 Task: Create a due date automation trigger when advanced on, on the wednesday of the week a card is due add dates without a complete due date at 11:00 AM.
Action: Mouse moved to (936, 71)
Screenshot: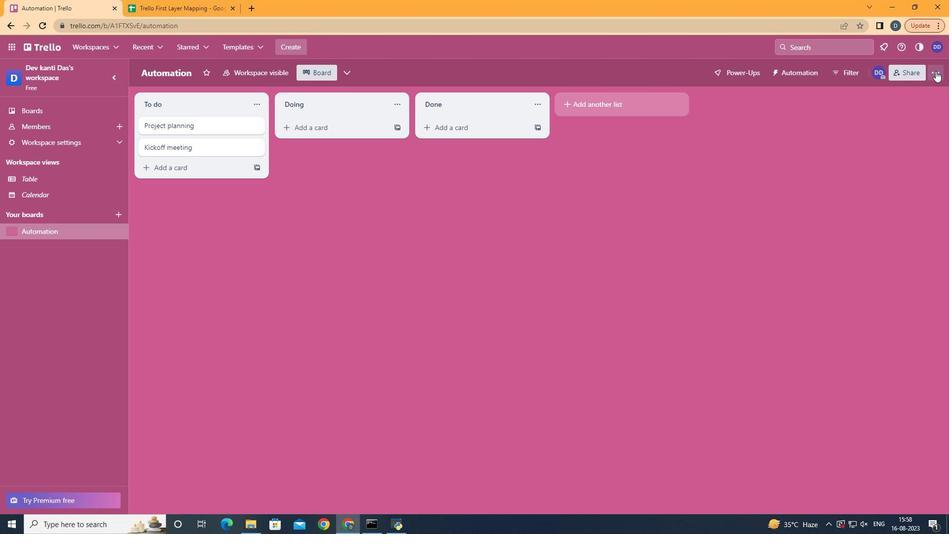 
Action: Mouse pressed left at (936, 71)
Screenshot: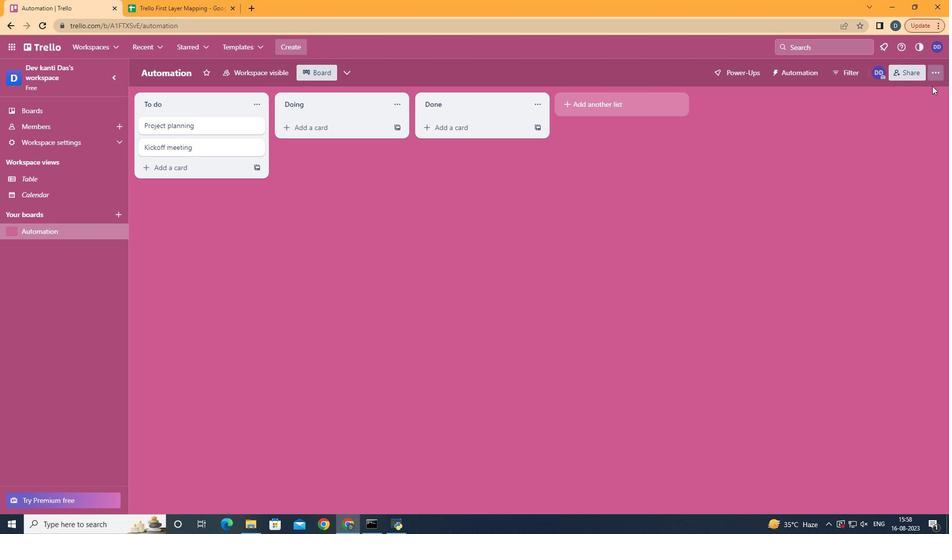 
Action: Mouse moved to (875, 204)
Screenshot: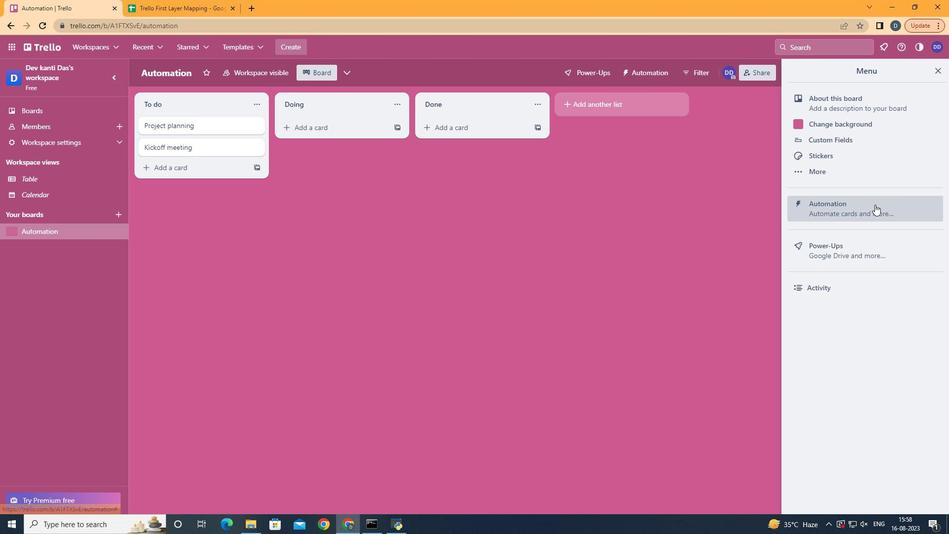 
Action: Mouse pressed left at (875, 204)
Screenshot: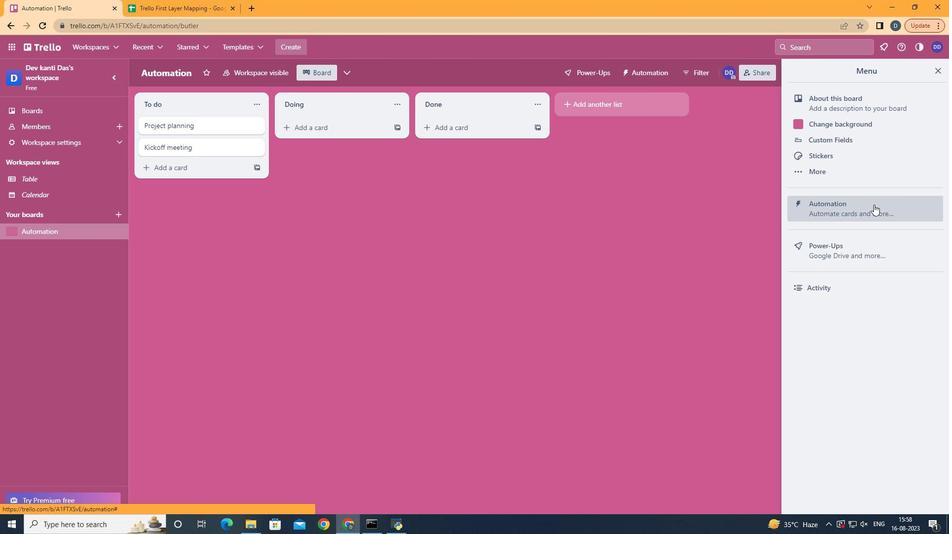 
Action: Mouse moved to (211, 205)
Screenshot: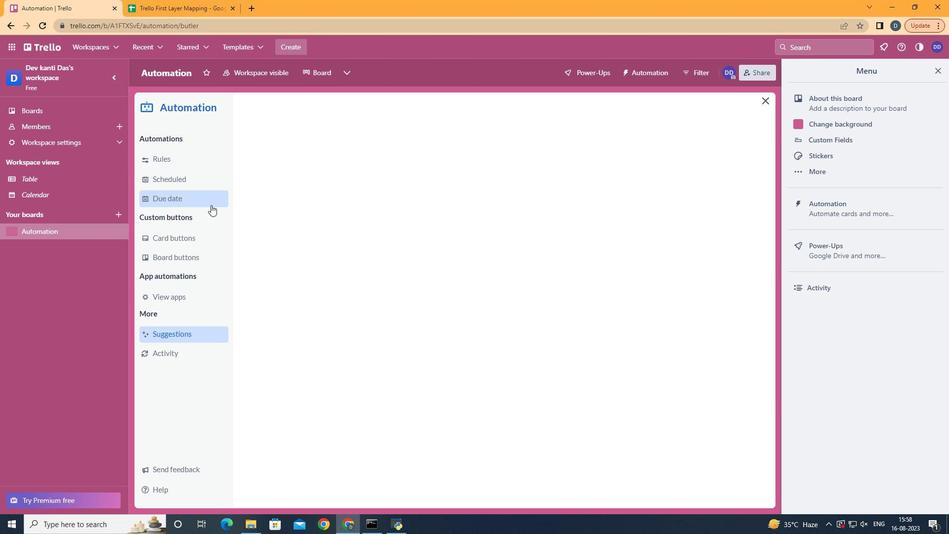 
Action: Mouse pressed left at (211, 205)
Screenshot: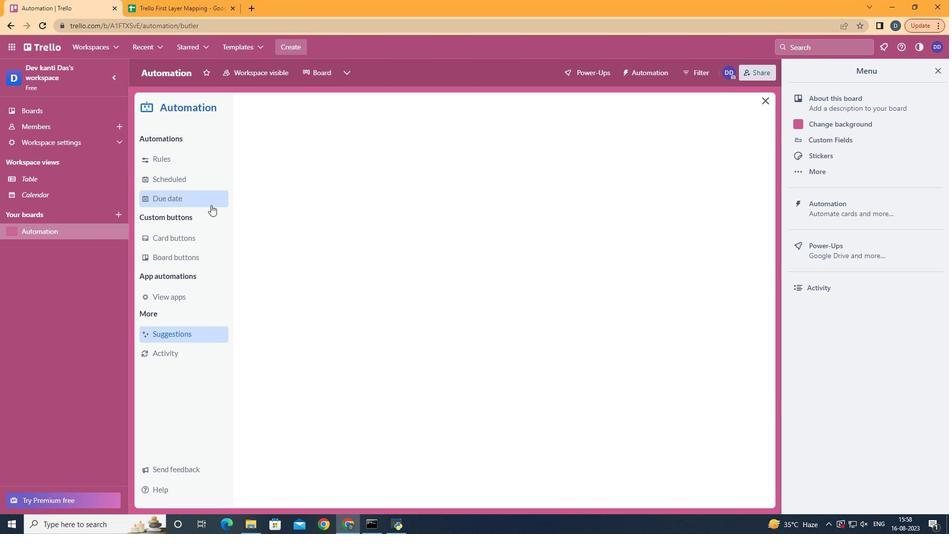 
Action: Mouse moved to (697, 121)
Screenshot: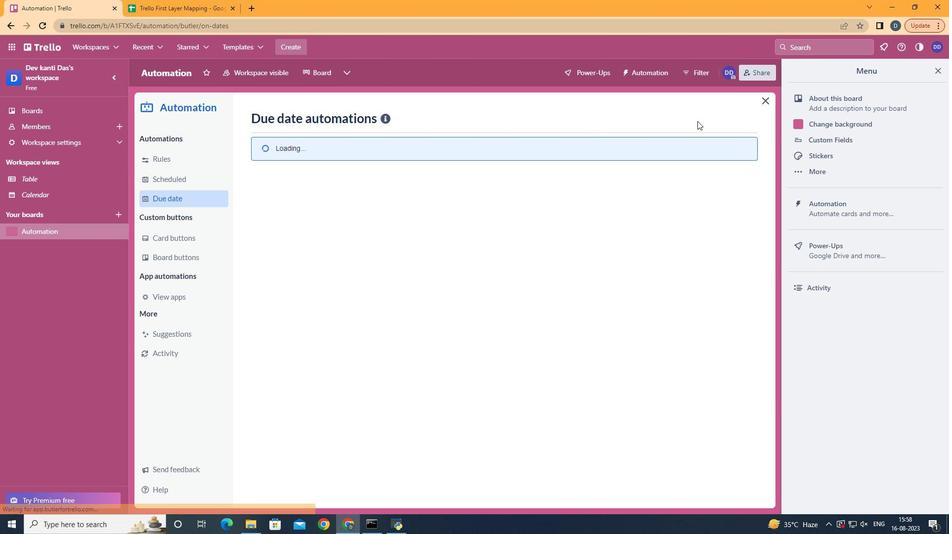
Action: Mouse pressed left at (697, 121)
Screenshot: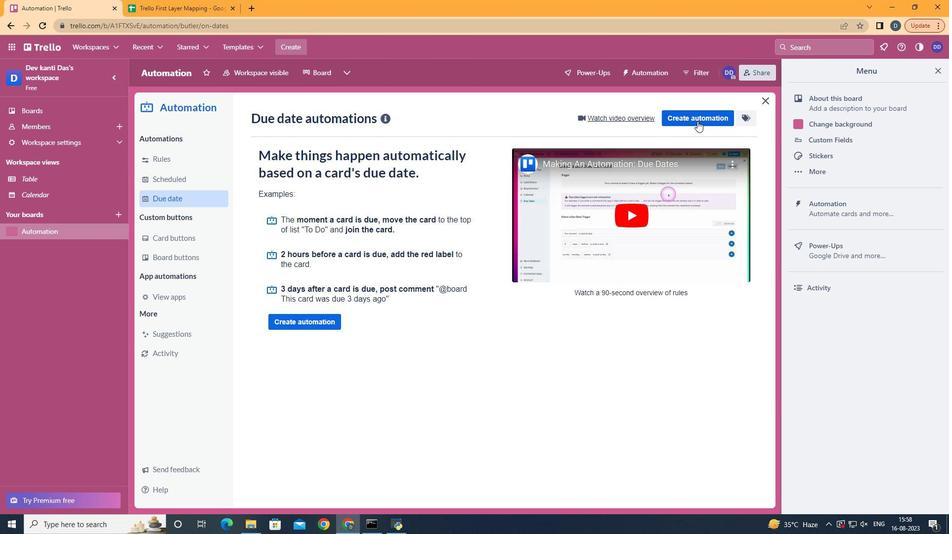 
Action: Mouse pressed left at (697, 121)
Screenshot: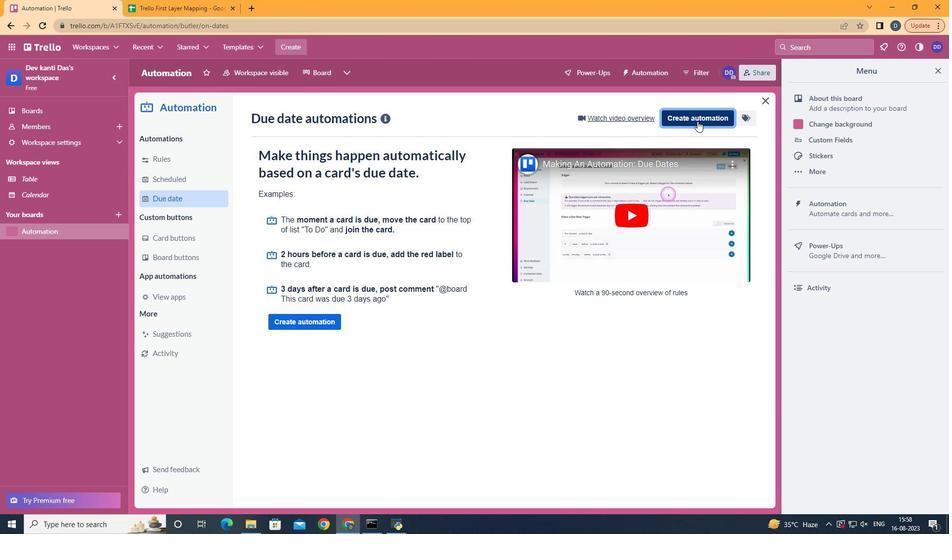 
Action: Mouse moved to (530, 213)
Screenshot: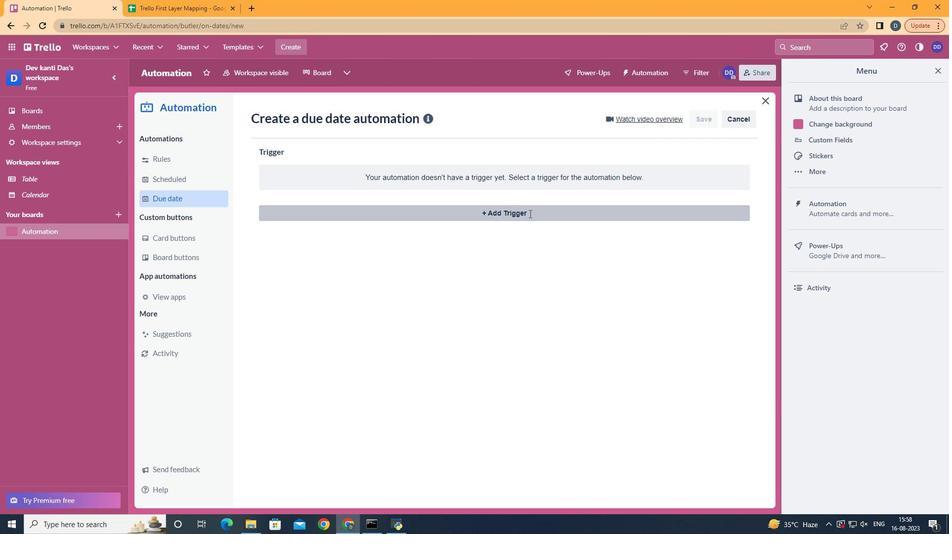 
Action: Mouse pressed left at (530, 213)
Screenshot: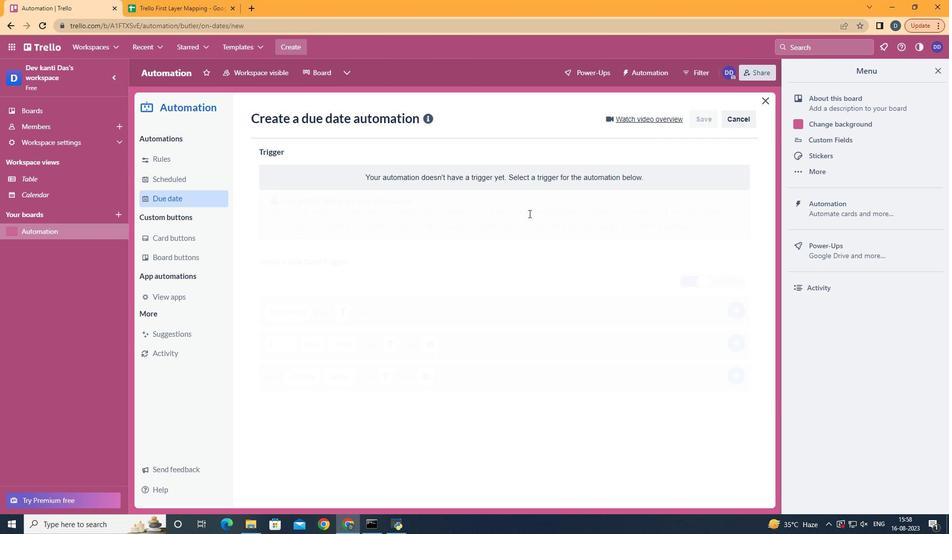 
Action: Mouse moved to (320, 294)
Screenshot: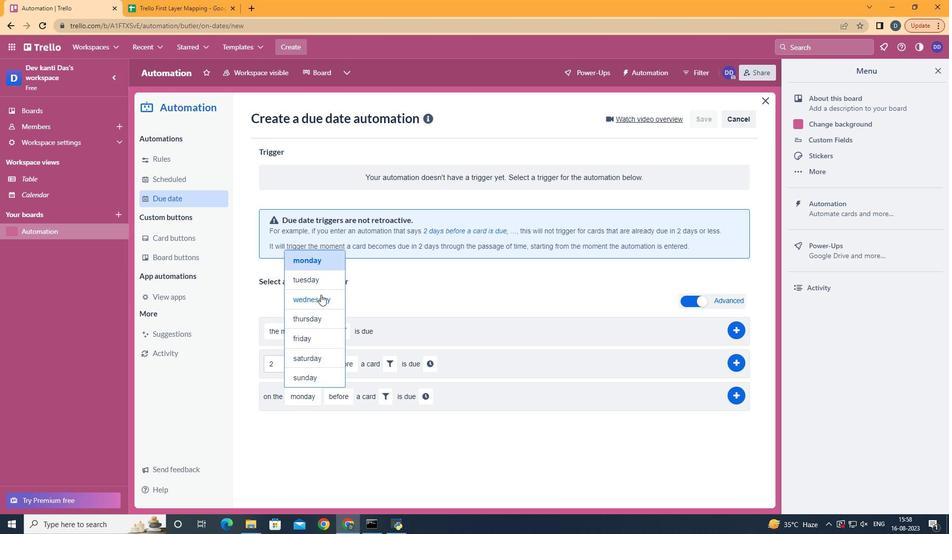 
Action: Mouse pressed left at (320, 294)
Screenshot: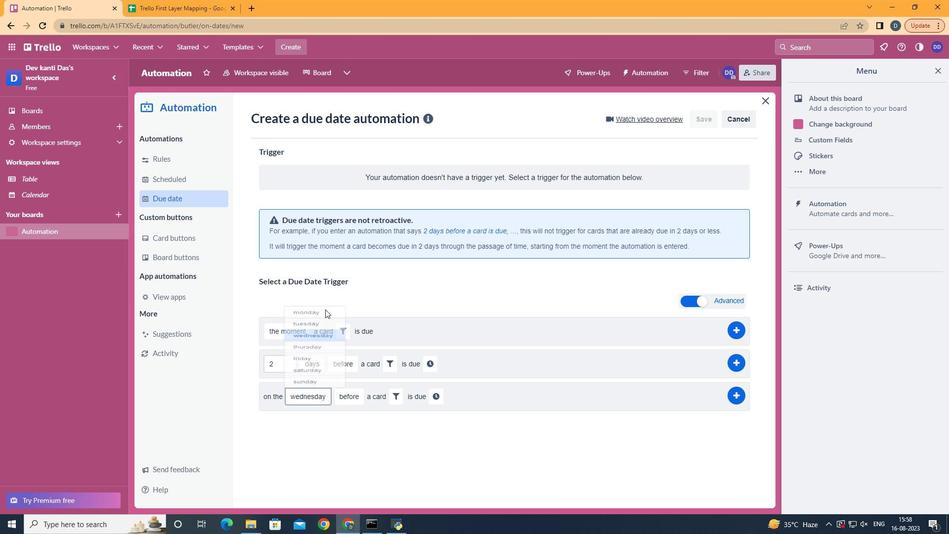 
Action: Mouse moved to (364, 450)
Screenshot: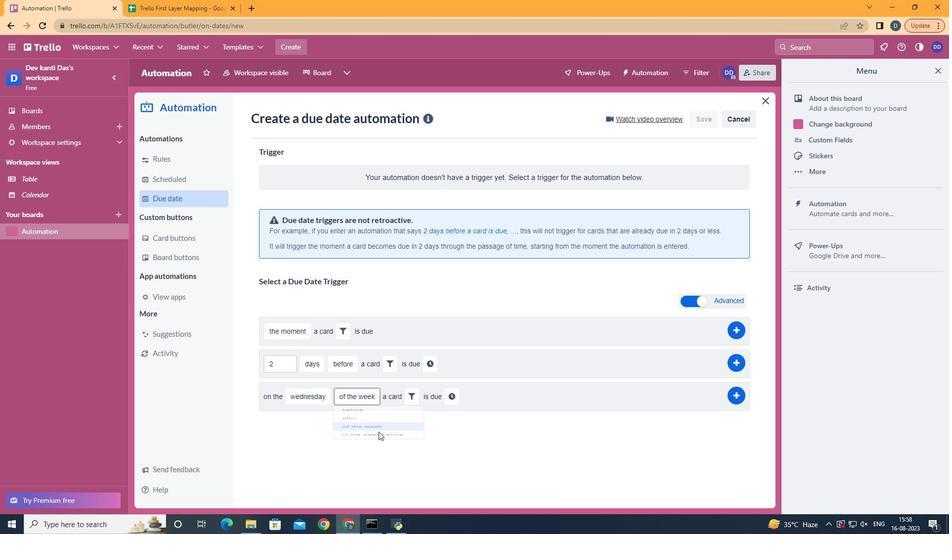 
Action: Mouse pressed left at (364, 450)
Screenshot: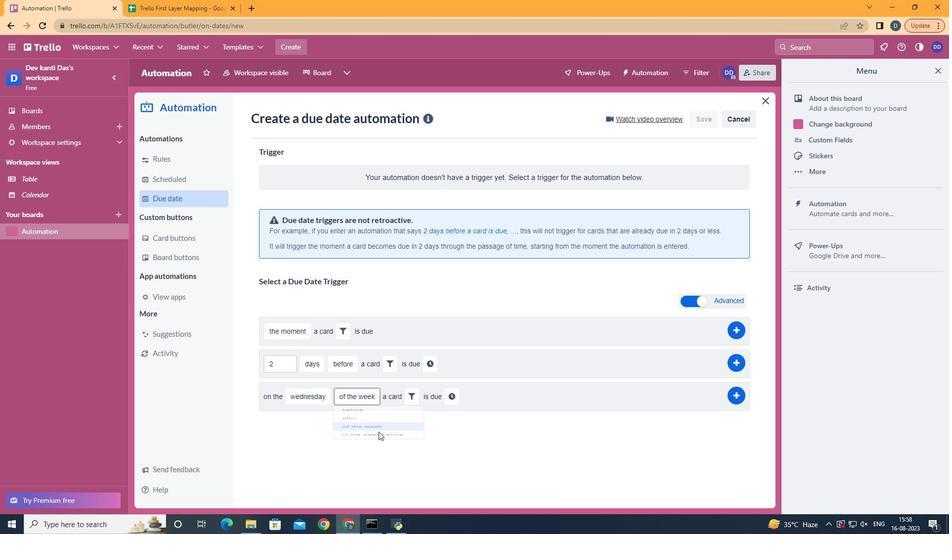 
Action: Mouse moved to (420, 392)
Screenshot: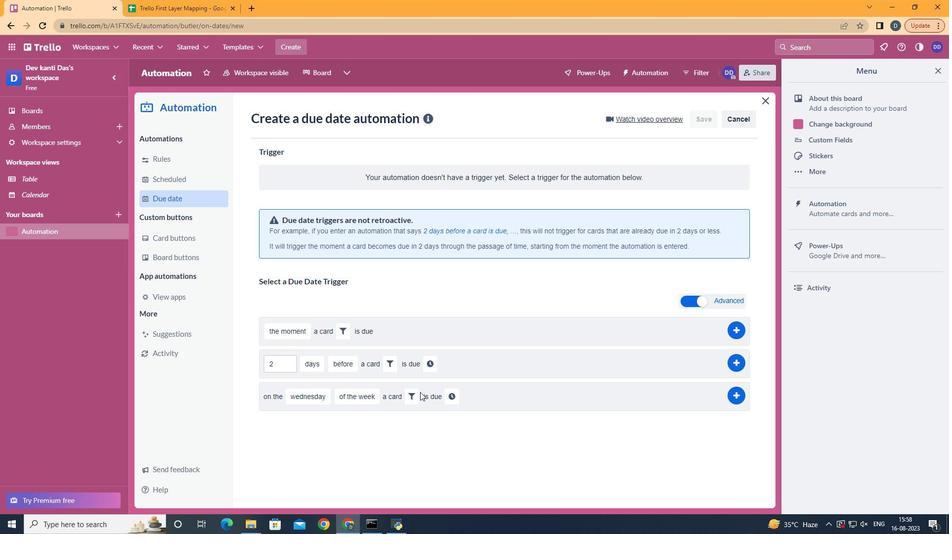 
Action: Mouse pressed left at (420, 392)
Screenshot: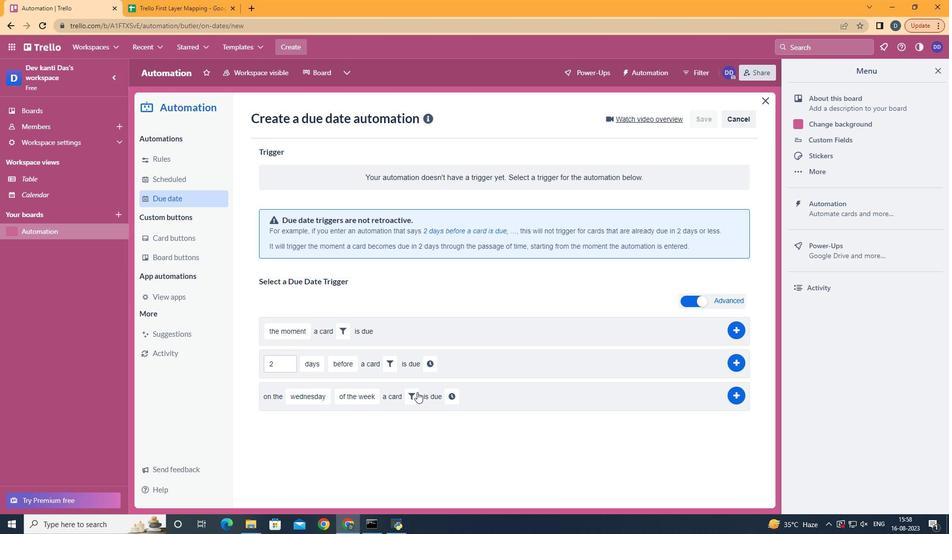 
Action: Mouse moved to (413, 392)
Screenshot: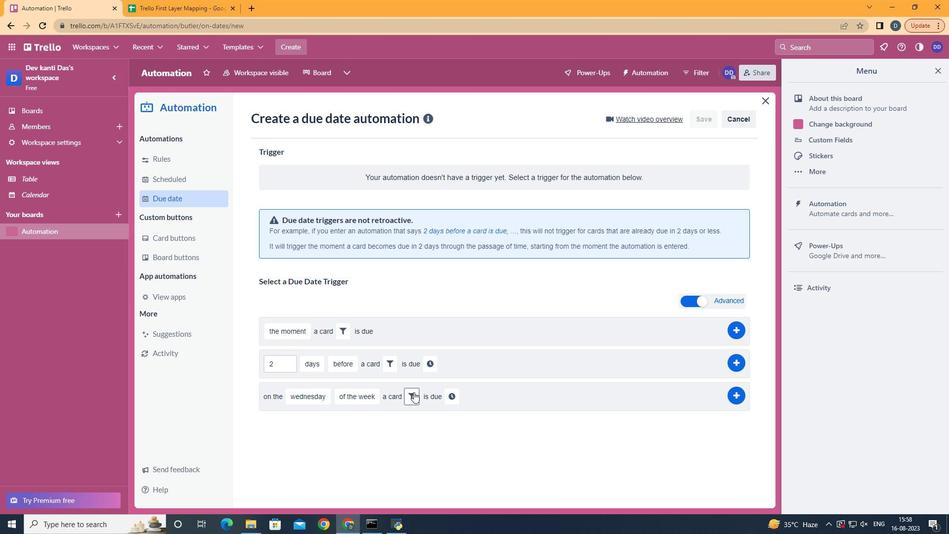 
Action: Mouse pressed left at (413, 392)
Screenshot: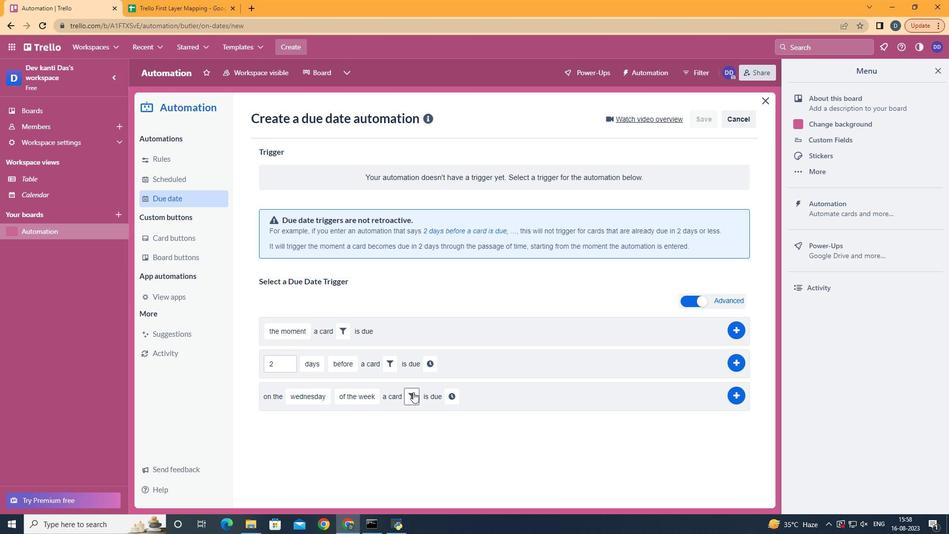 
Action: Mouse moved to (470, 427)
Screenshot: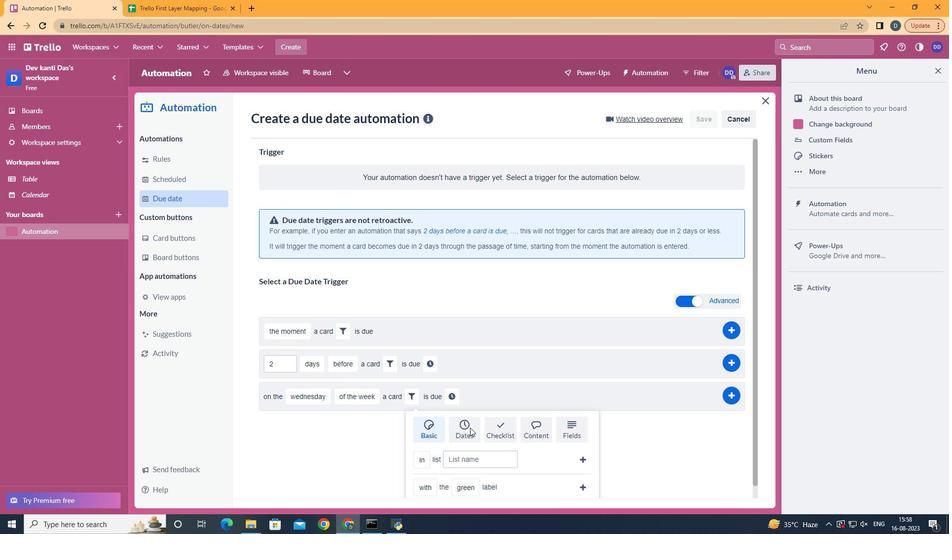 
Action: Mouse pressed left at (470, 427)
Screenshot: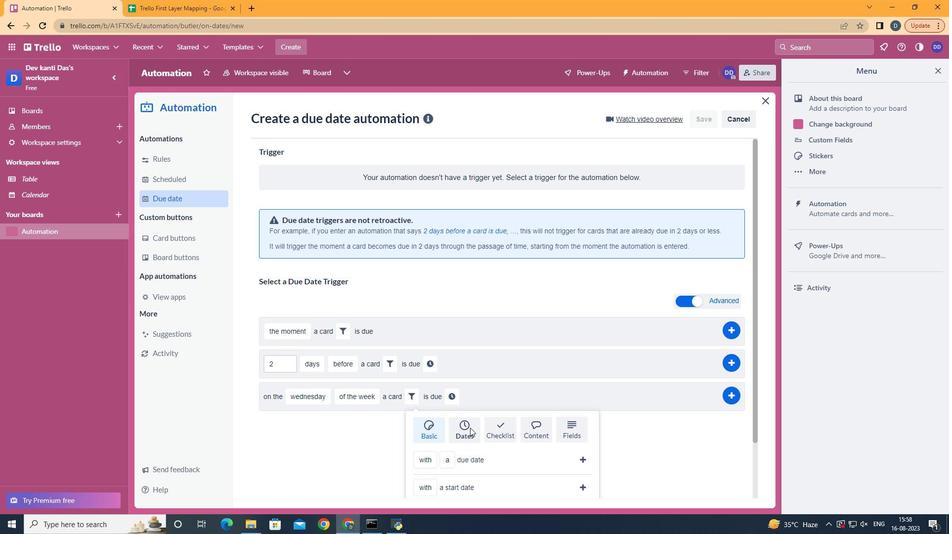 
Action: Mouse scrolled (470, 427) with delta (0, 0)
Screenshot: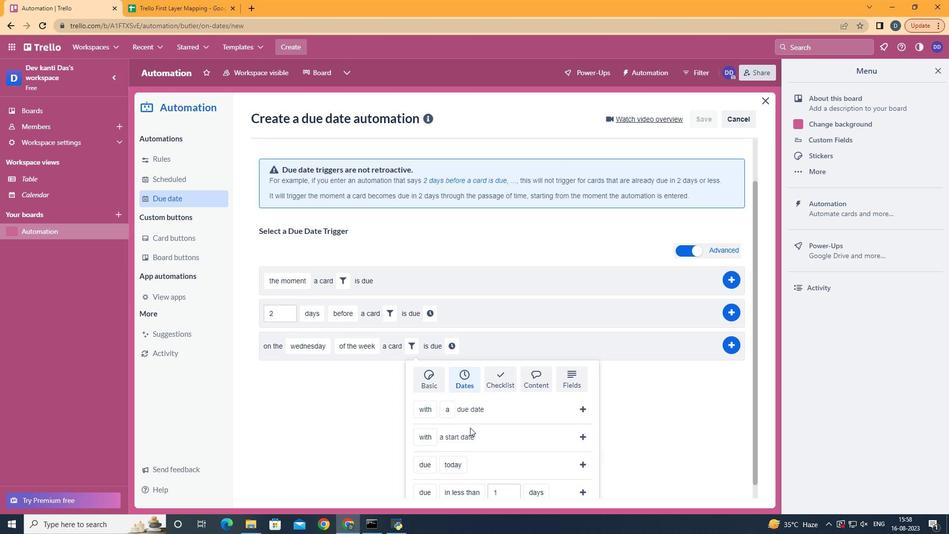 
Action: Mouse scrolled (470, 427) with delta (0, 0)
Screenshot: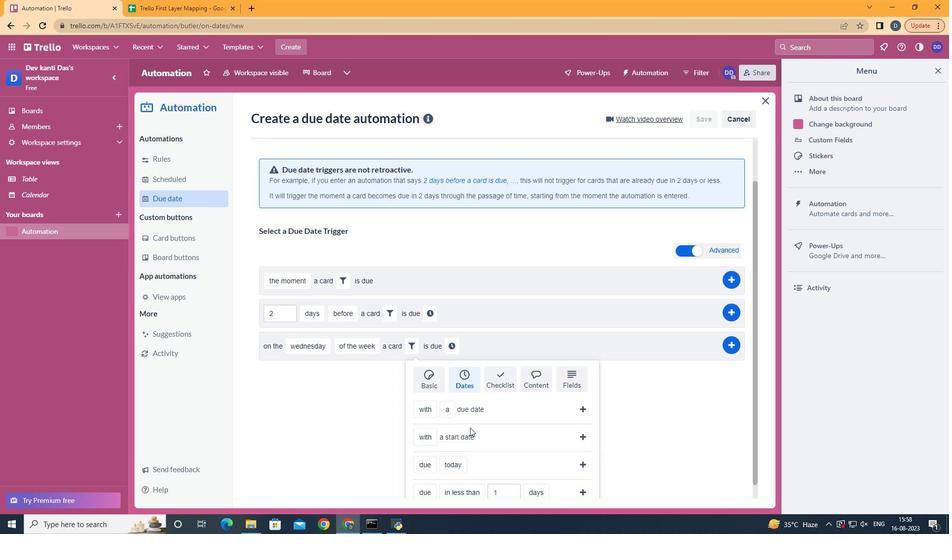 
Action: Mouse scrolled (470, 427) with delta (0, 0)
Screenshot: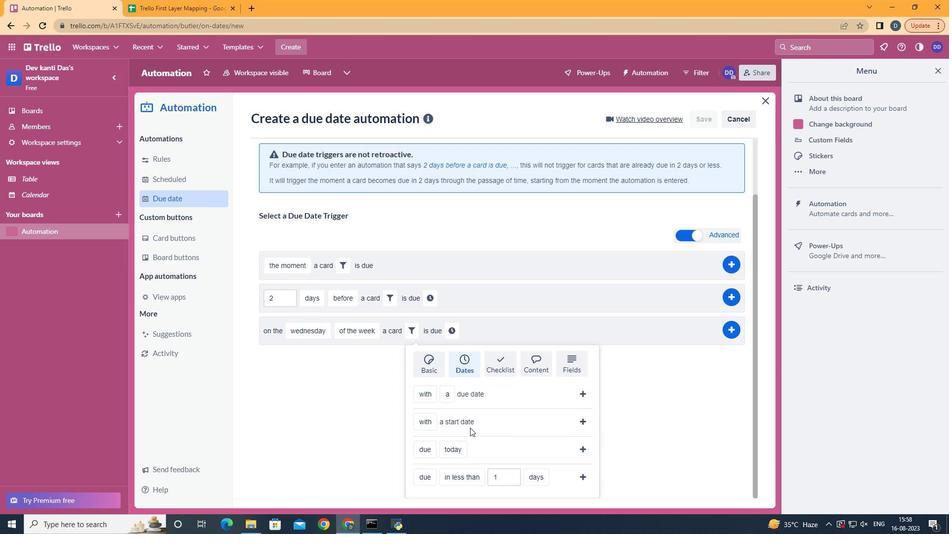 
Action: Mouse scrolled (470, 427) with delta (0, 0)
Screenshot: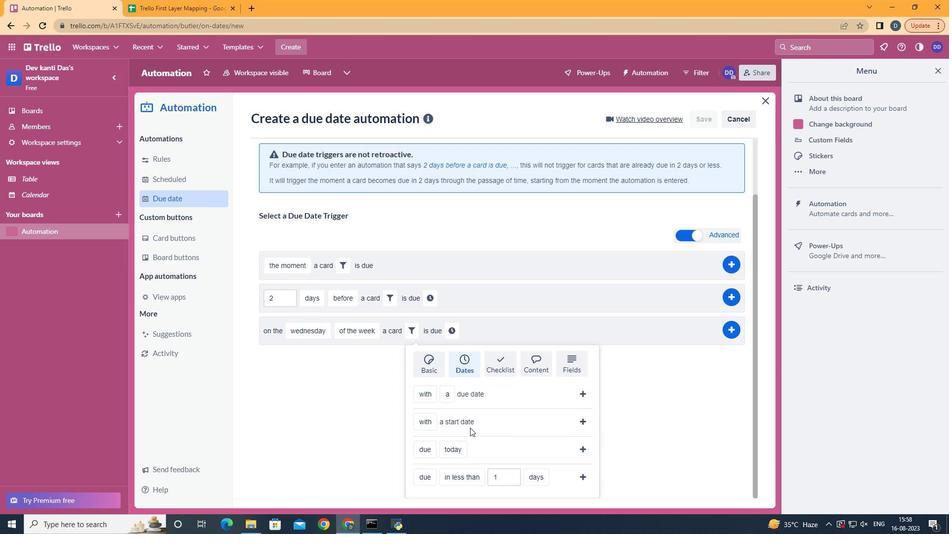
Action: Mouse moved to (441, 431)
Screenshot: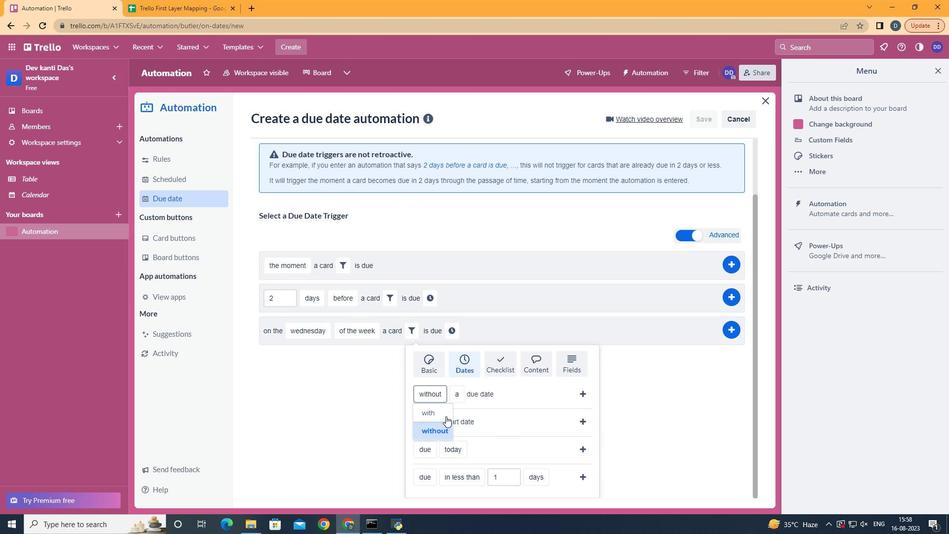 
Action: Mouse pressed left at (441, 431)
Screenshot: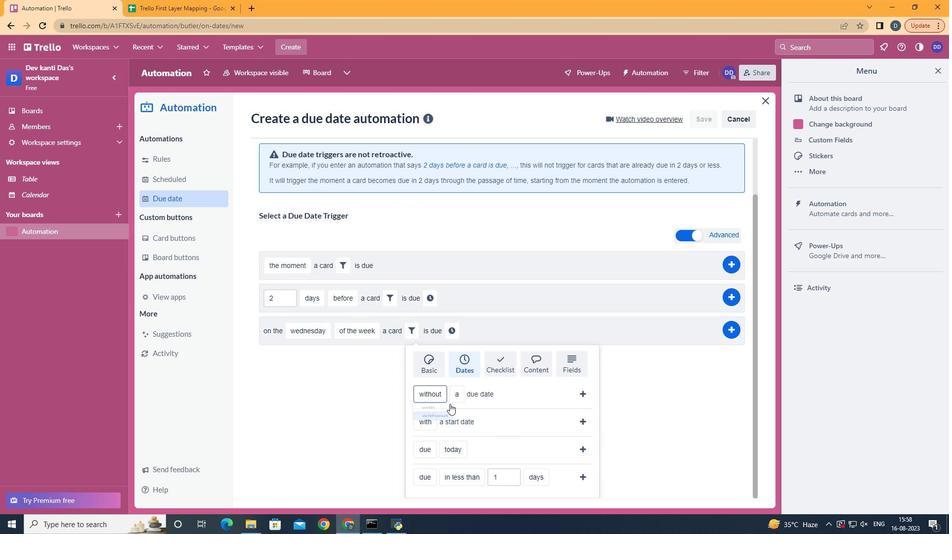 
Action: Mouse moved to (473, 432)
Screenshot: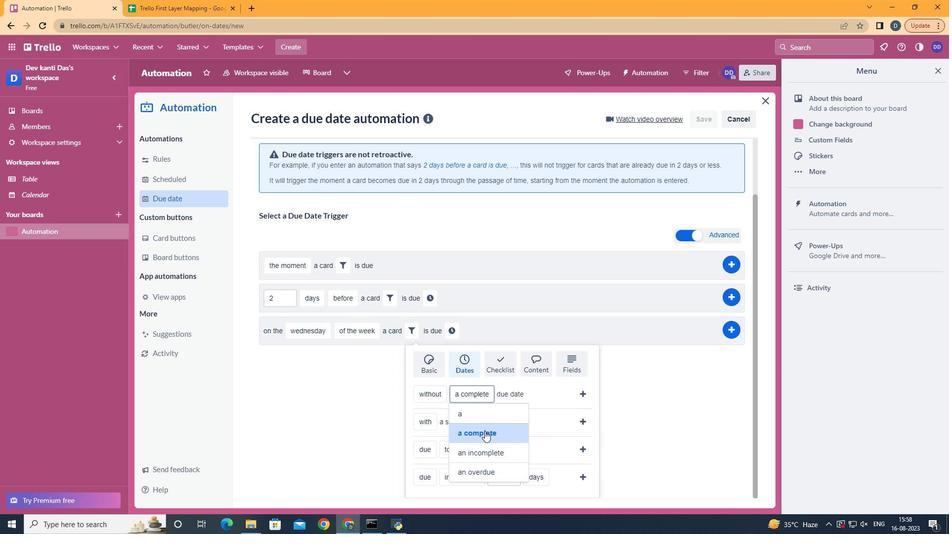 
Action: Mouse pressed left at (473, 432)
Screenshot: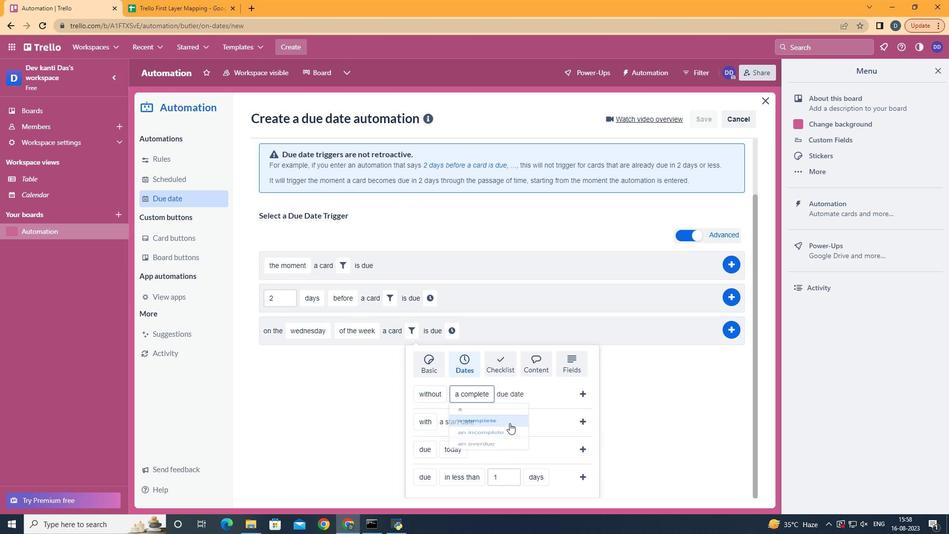 
Action: Mouse moved to (583, 391)
Screenshot: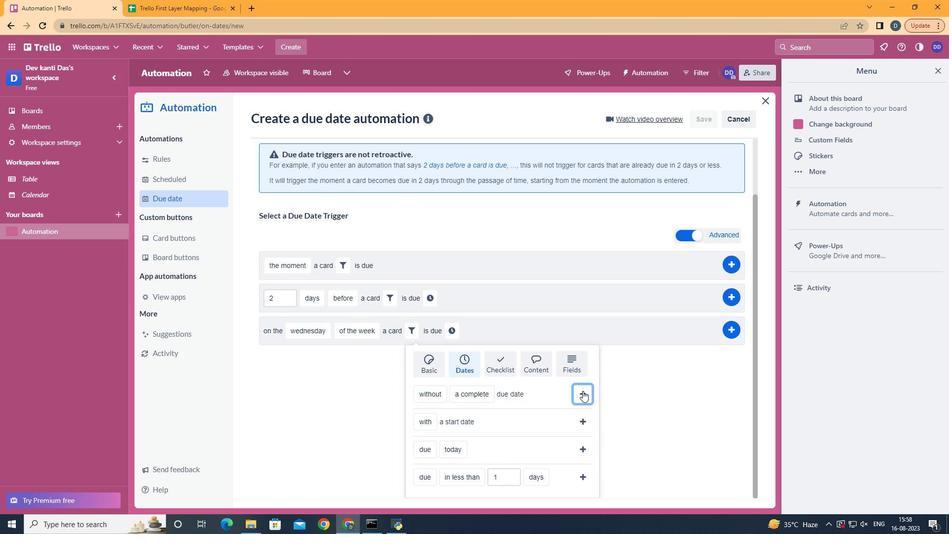 
Action: Mouse pressed left at (583, 391)
Screenshot: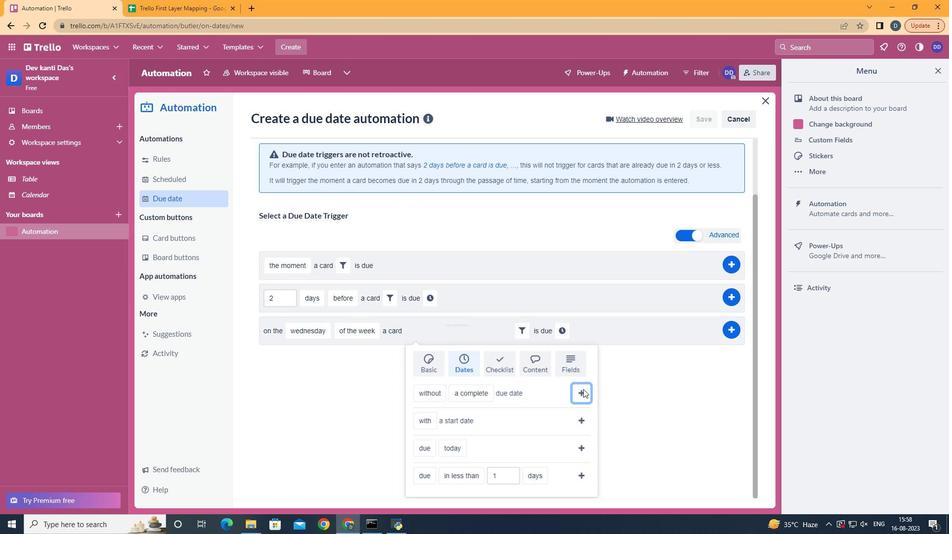 
Action: Mouse moved to (565, 395)
Screenshot: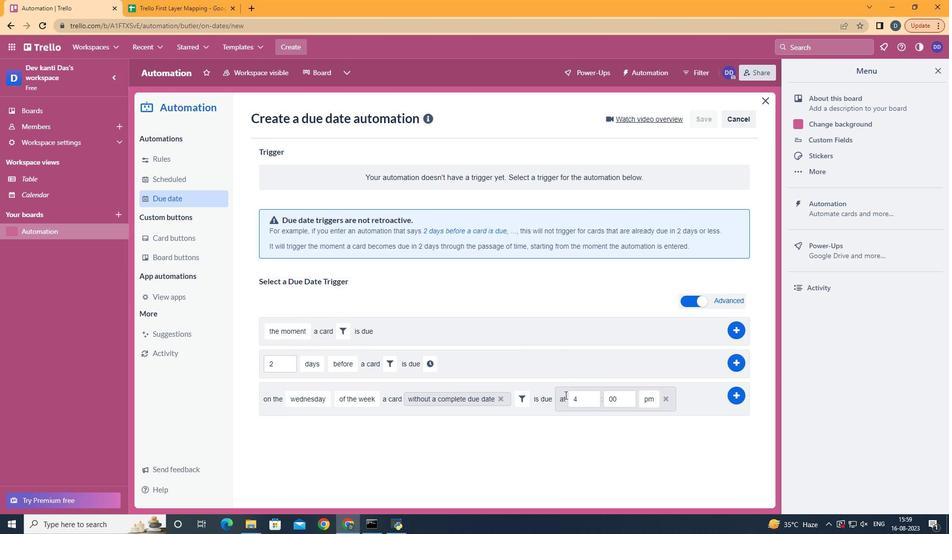 
Action: Mouse pressed left at (565, 395)
Screenshot: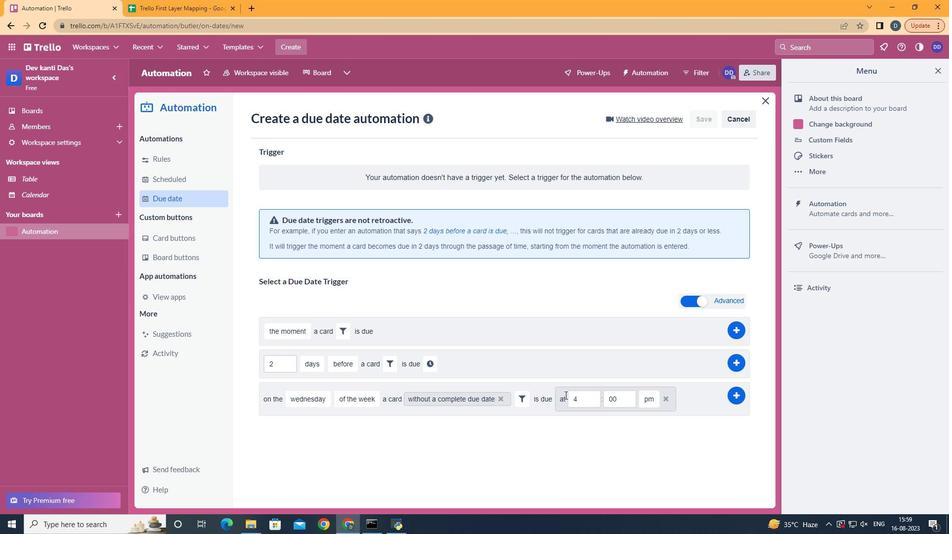 
Action: Mouse moved to (585, 400)
Screenshot: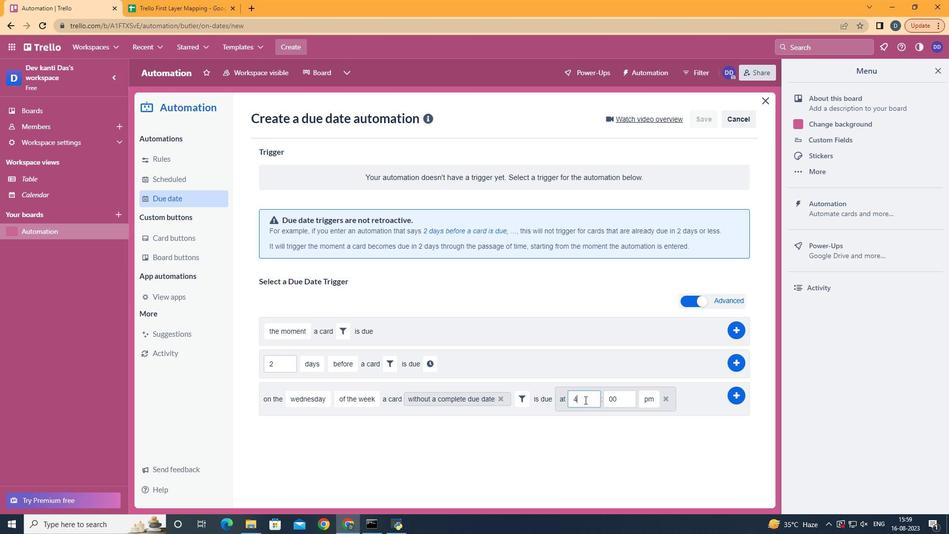 
Action: Mouse pressed left at (585, 400)
Screenshot: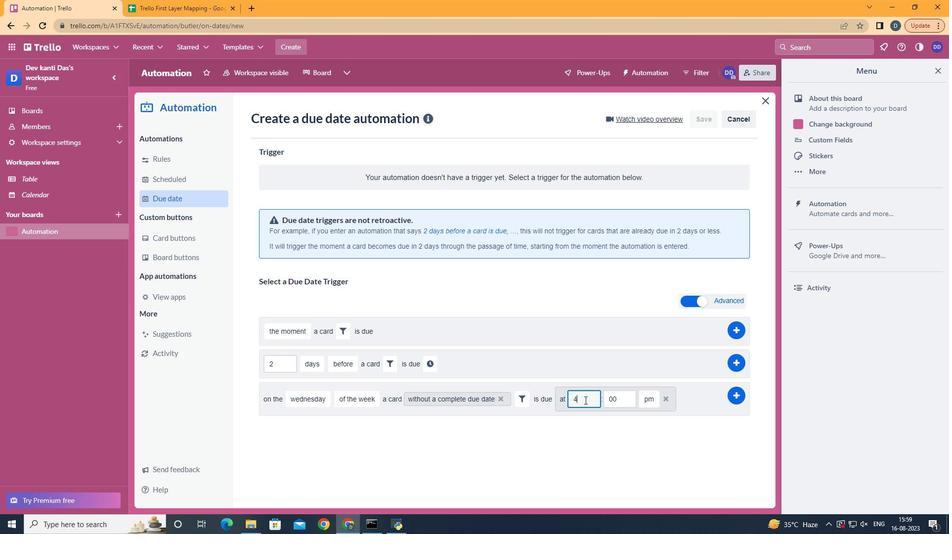 
Action: Key pressed <Key.backspace>11
Screenshot: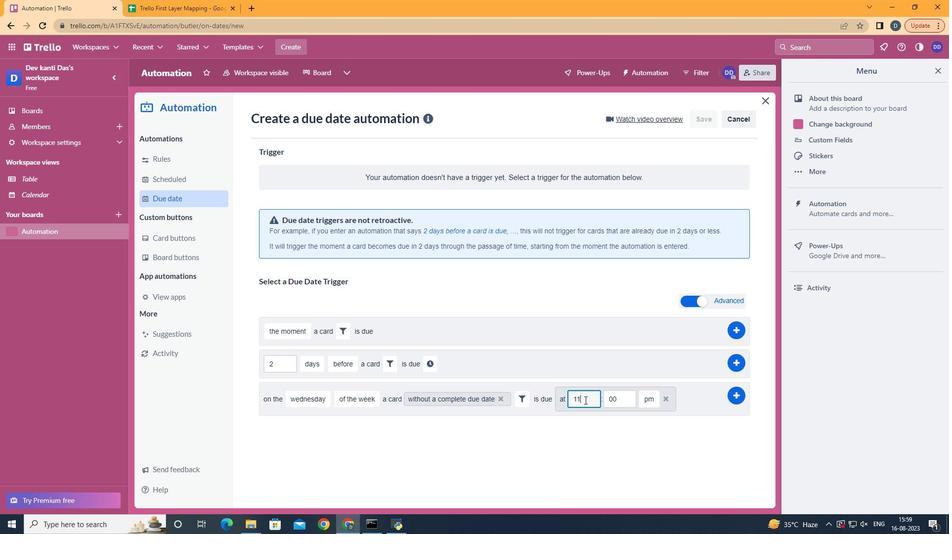 
Action: Mouse moved to (648, 422)
Screenshot: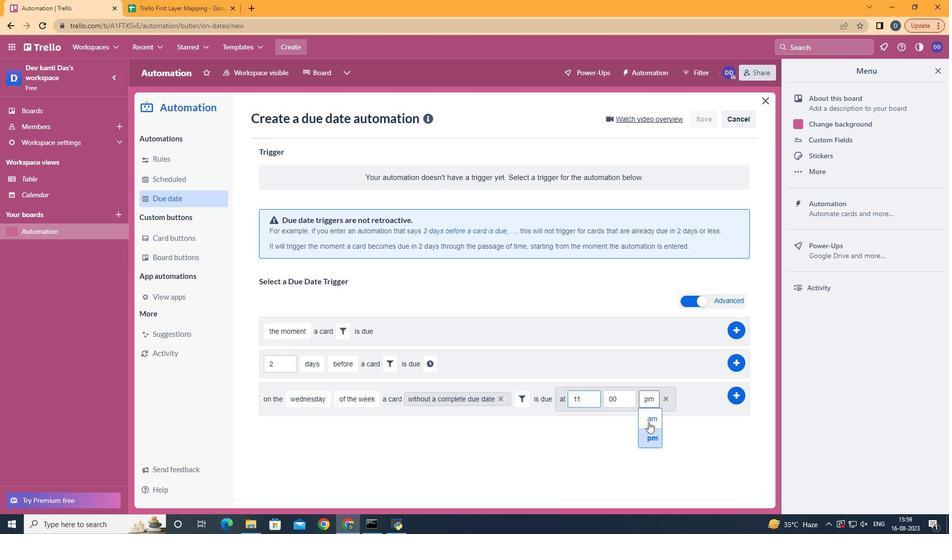
Action: Mouse pressed left at (648, 422)
Screenshot: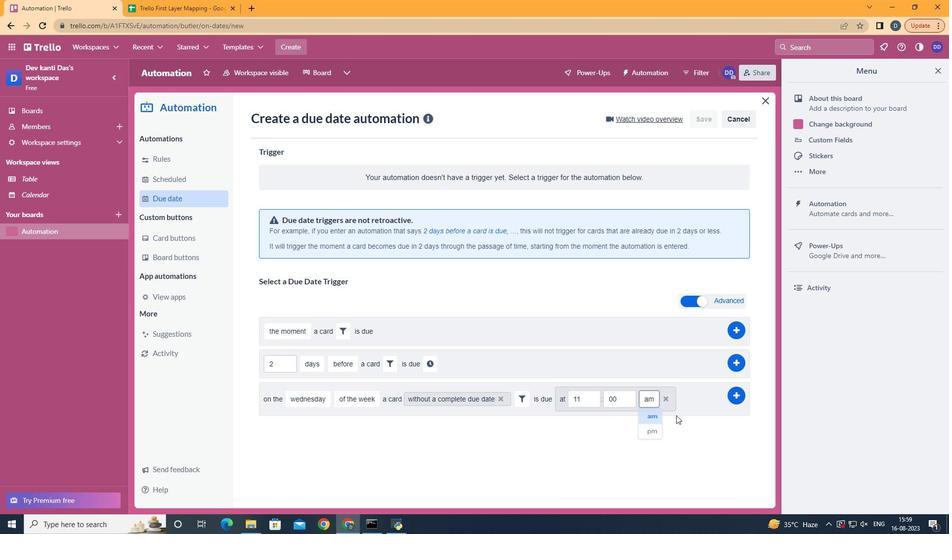 
Action: Mouse moved to (739, 397)
Screenshot: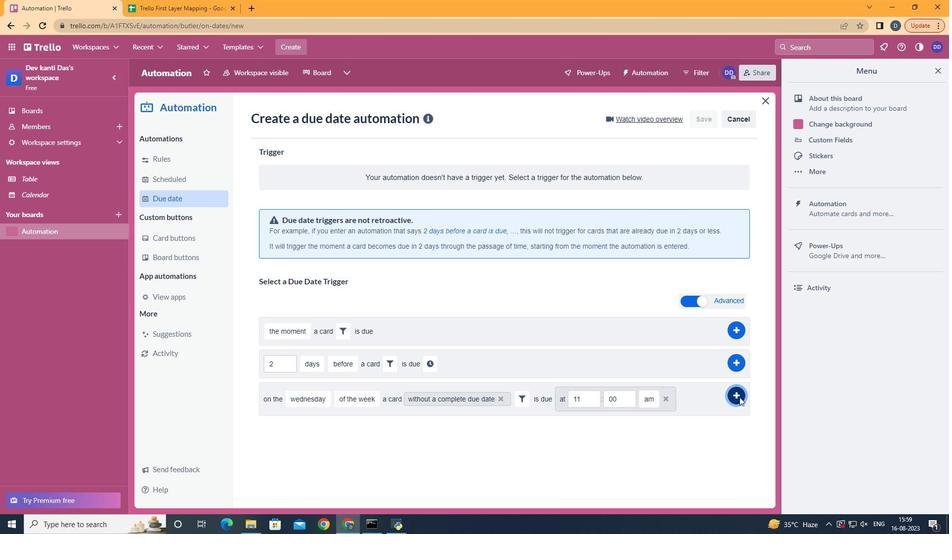 
Action: Mouse pressed left at (739, 397)
Screenshot: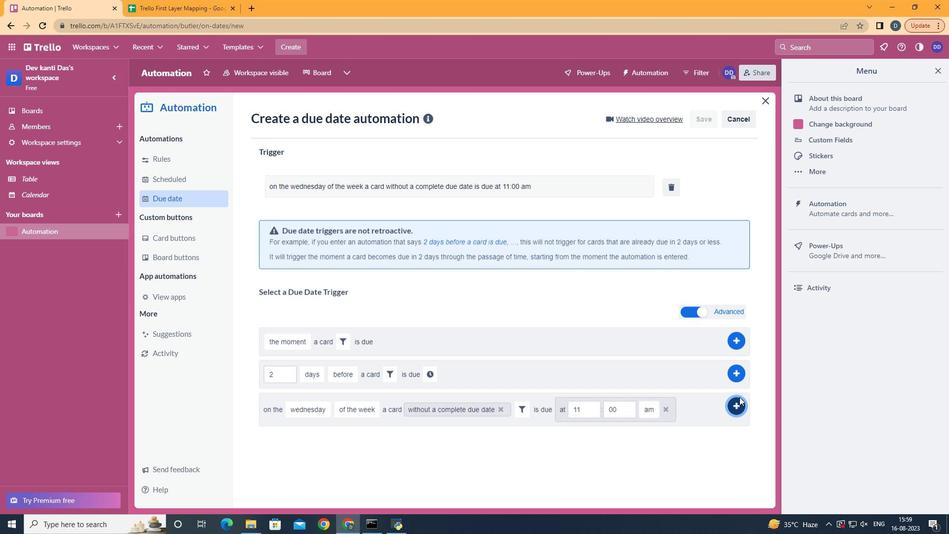 
